 Task: Look for properties with any number of beds.
Action: Mouse moved to (884, 106)
Screenshot: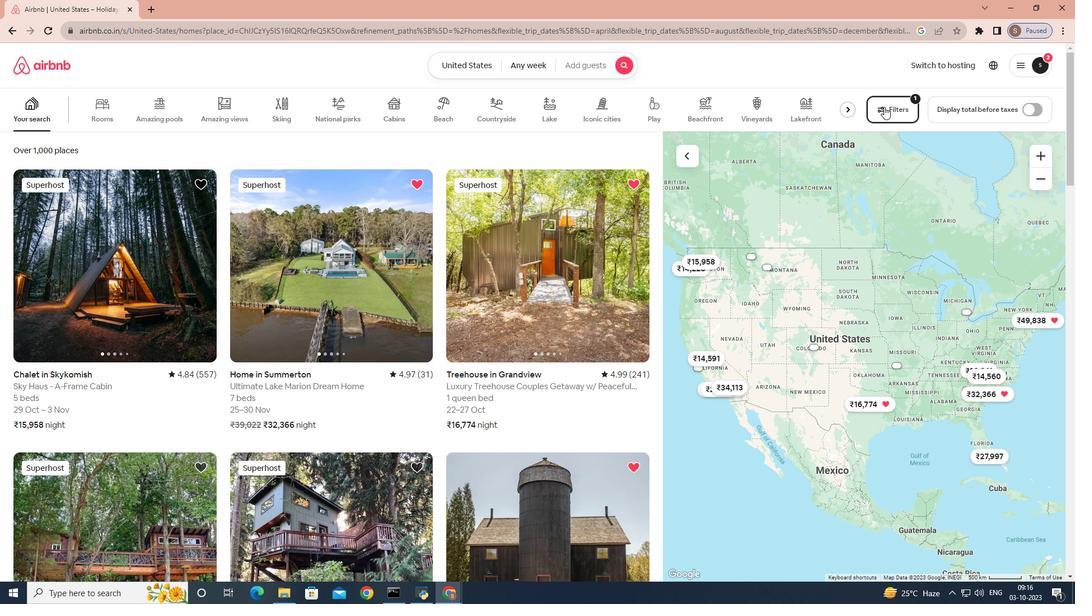 
Action: Mouse pressed left at (884, 106)
Screenshot: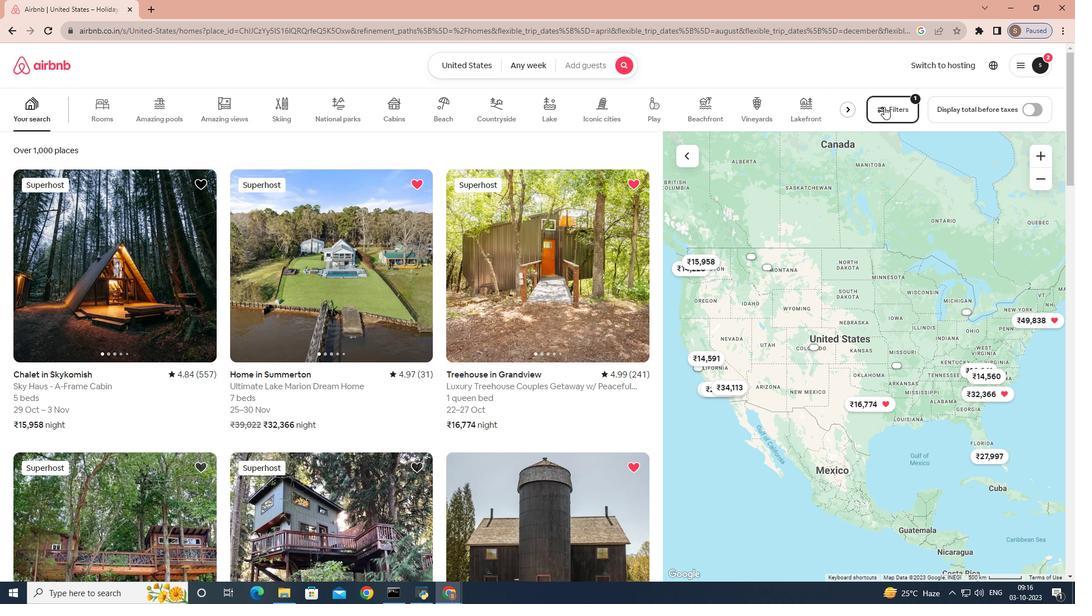 
Action: Mouse moved to (683, 178)
Screenshot: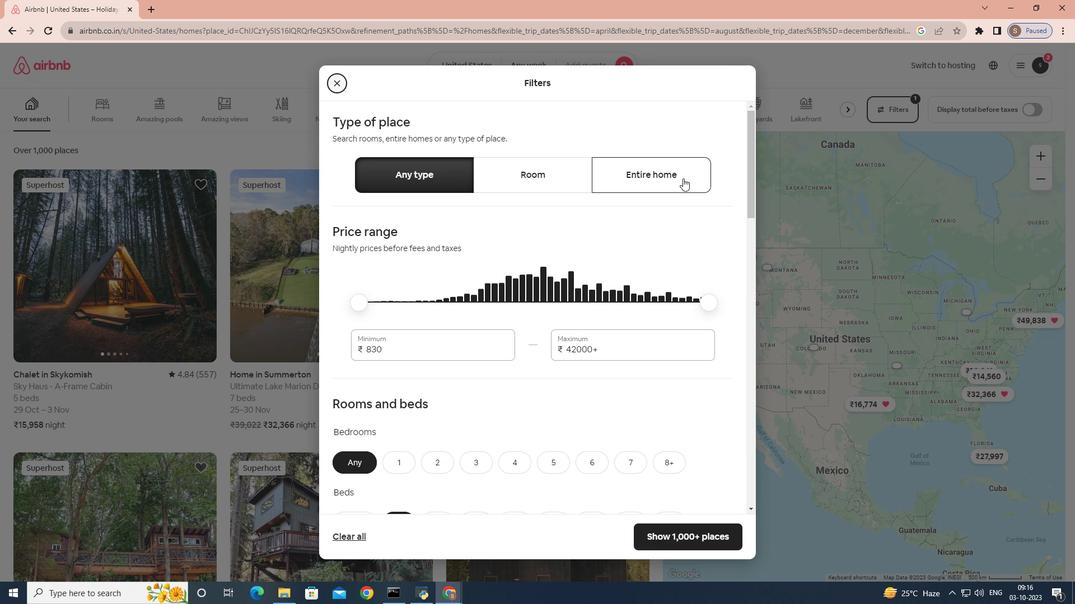 
Action: Mouse pressed left at (683, 178)
Screenshot: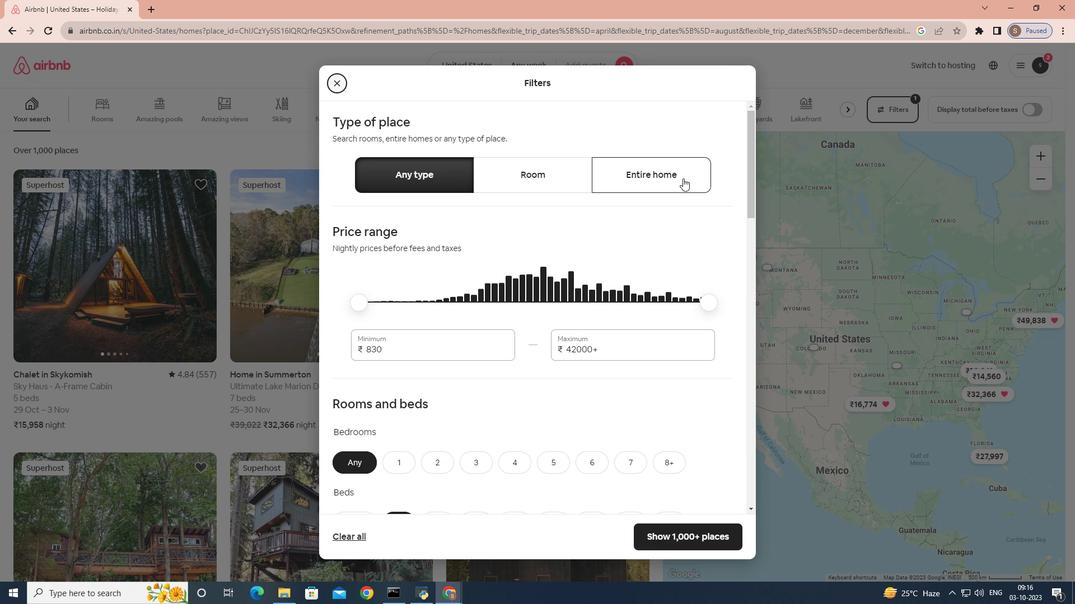 
Action: Mouse moved to (609, 245)
Screenshot: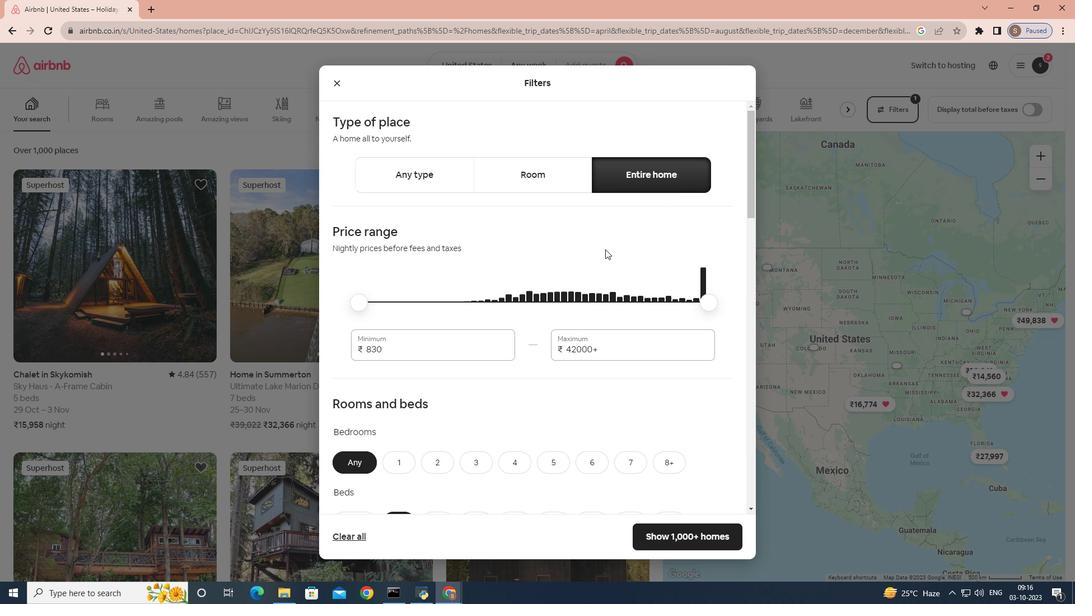 
Action: Mouse scrolled (609, 245) with delta (0, 0)
Screenshot: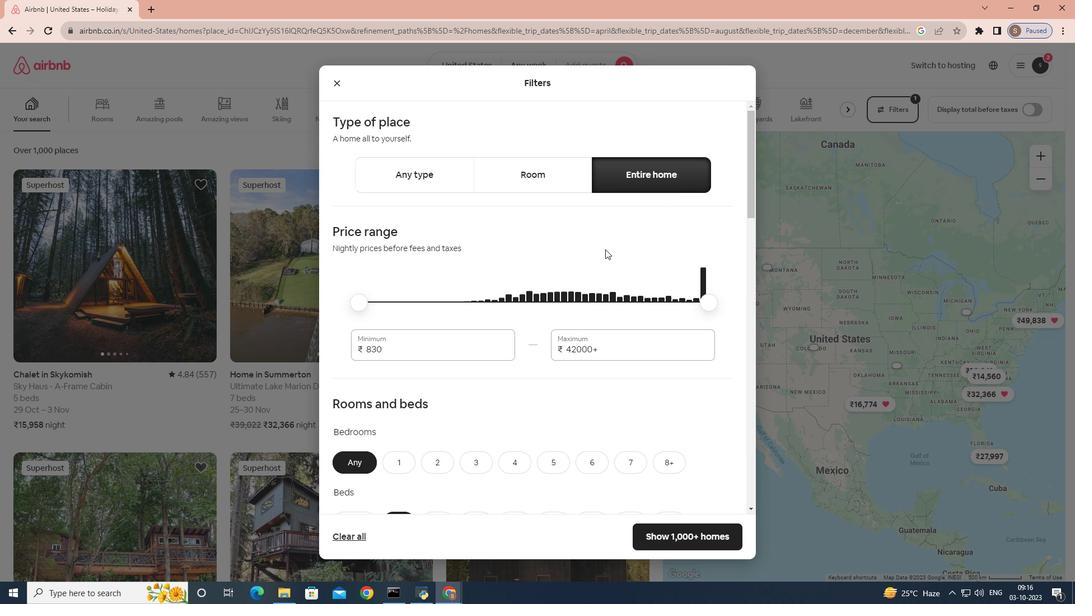
Action: Mouse moved to (598, 258)
Screenshot: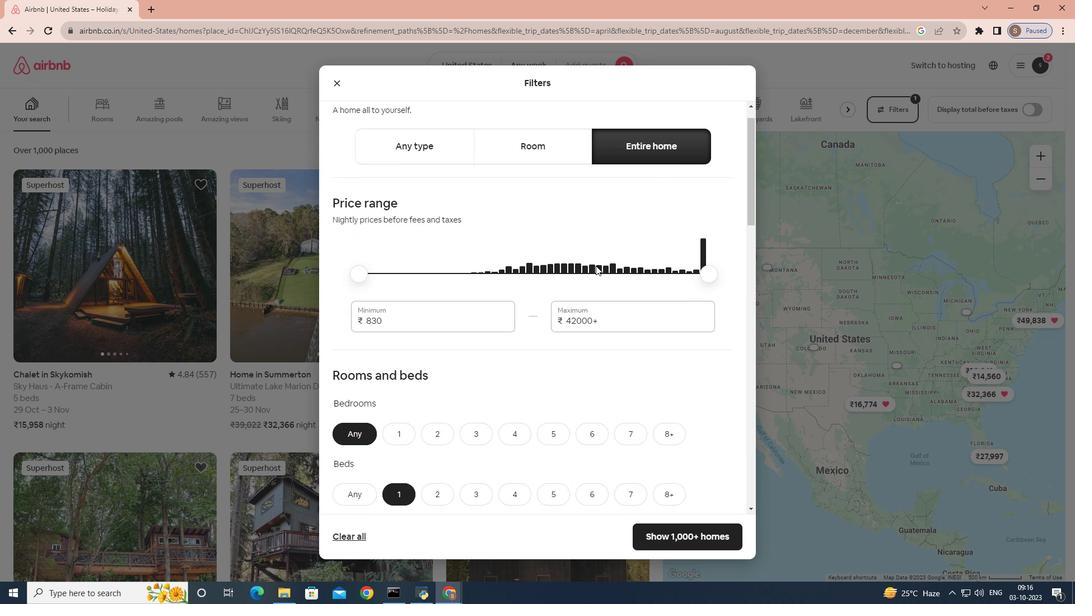 
Action: Mouse scrolled (598, 257) with delta (0, 0)
Screenshot: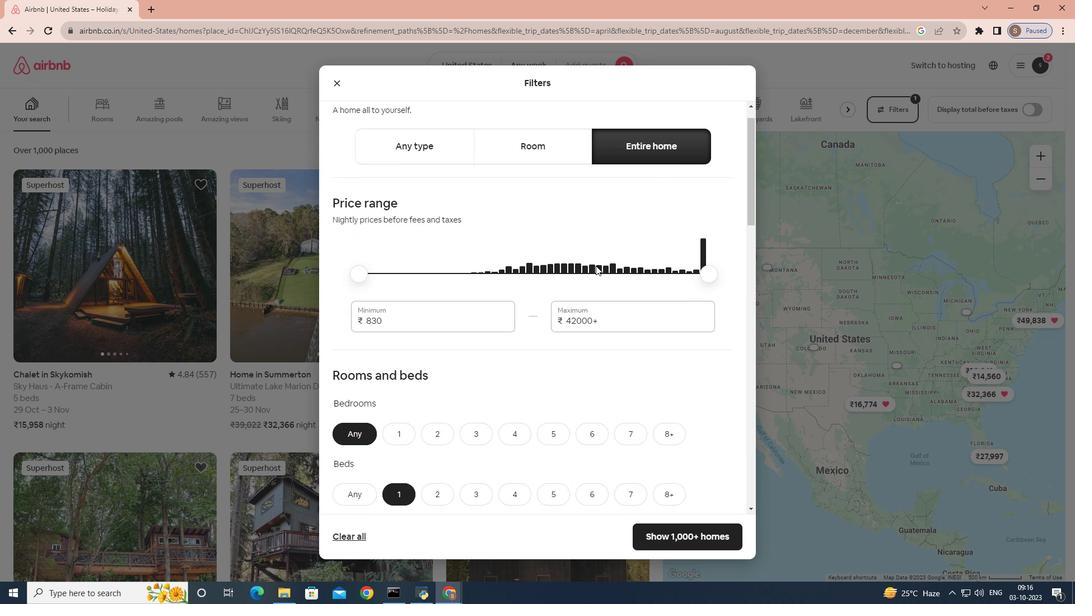 
Action: Mouse moved to (362, 409)
Screenshot: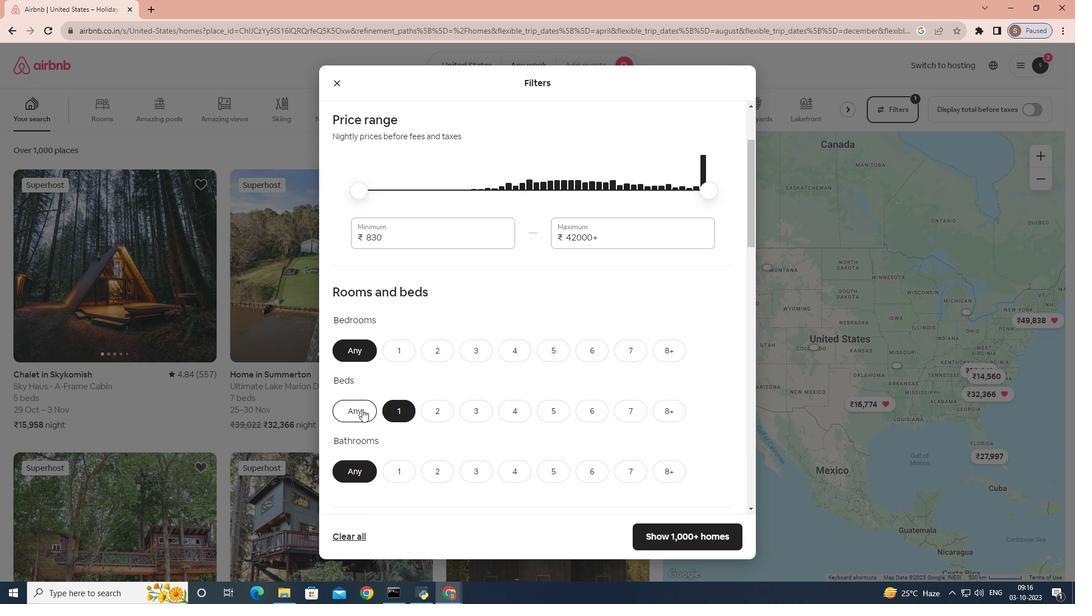 
Action: Mouse pressed left at (362, 409)
Screenshot: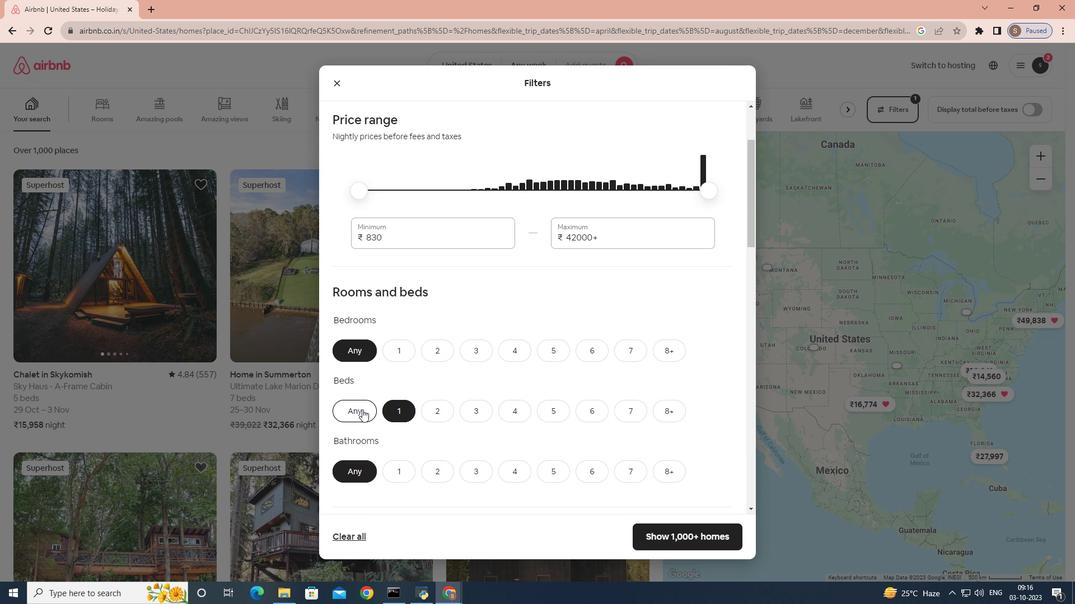 
Action: Mouse moved to (685, 548)
Screenshot: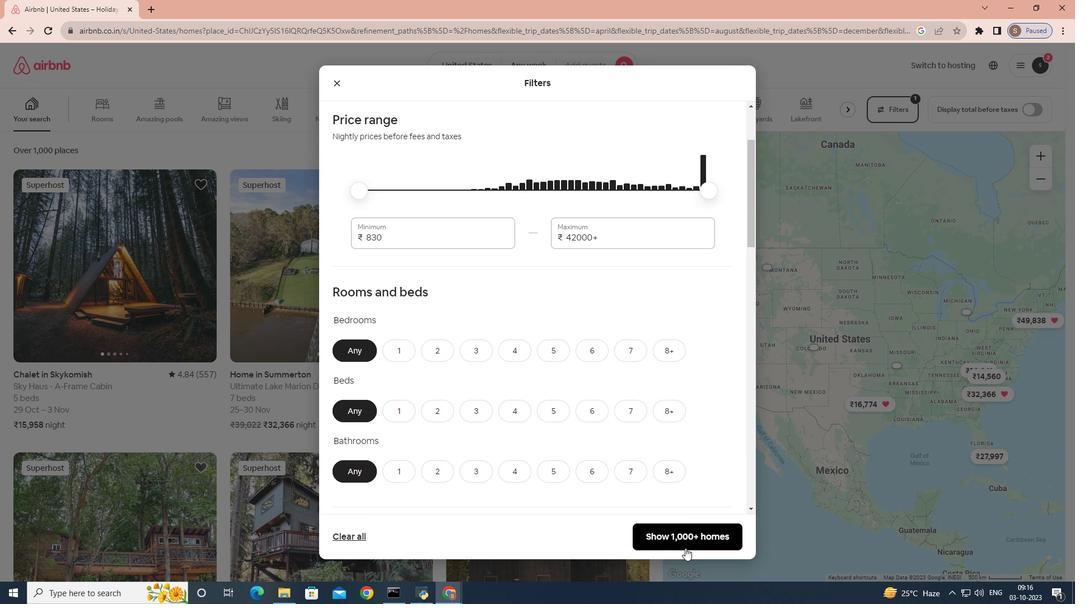 
Action: Mouse pressed left at (685, 548)
Screenshot: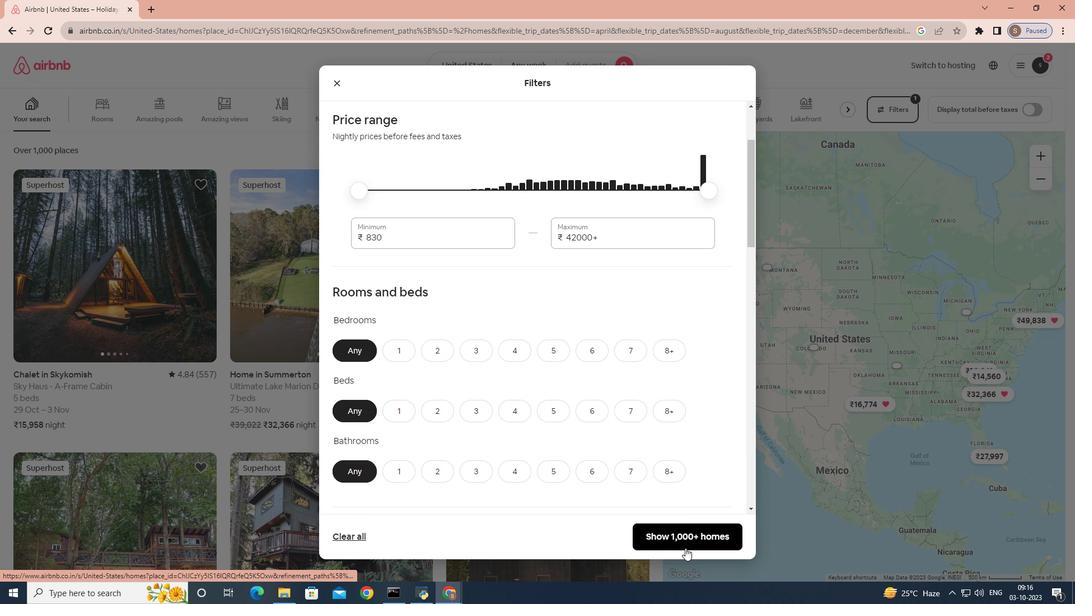 
